 Task: Create a rule from the Agile list, Priority changed -> Complete task in the project TreasureLine if Priority Cleared then Complete Task.
Action: Mouse moved to (66, 246)
Screenshot: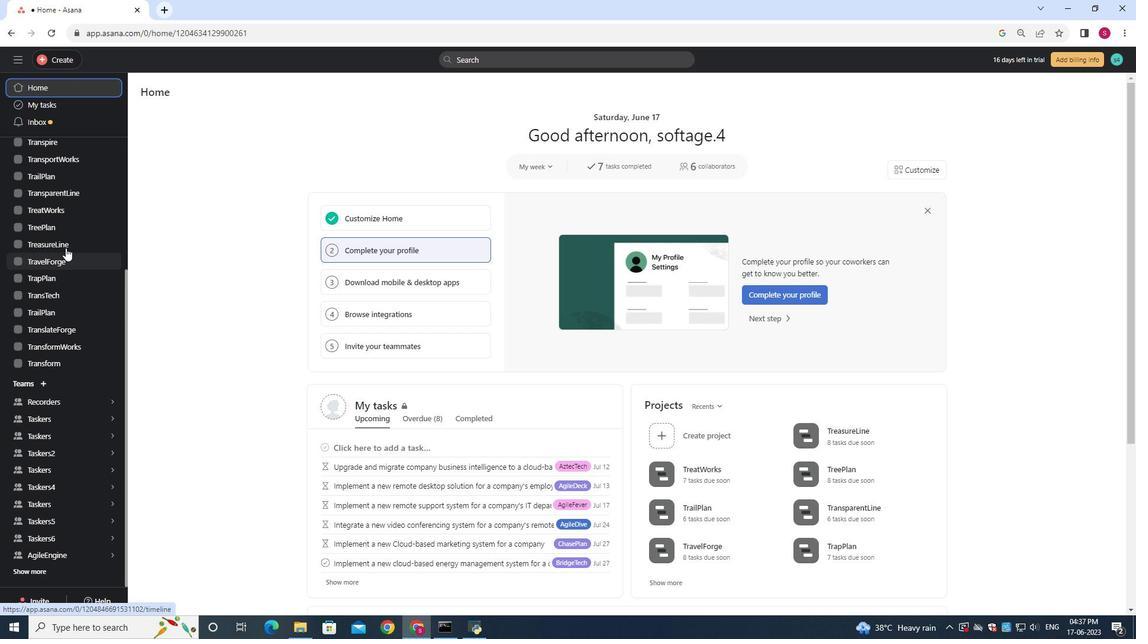 
Action: Mouse pressed left at (66, 246)
Screenshot: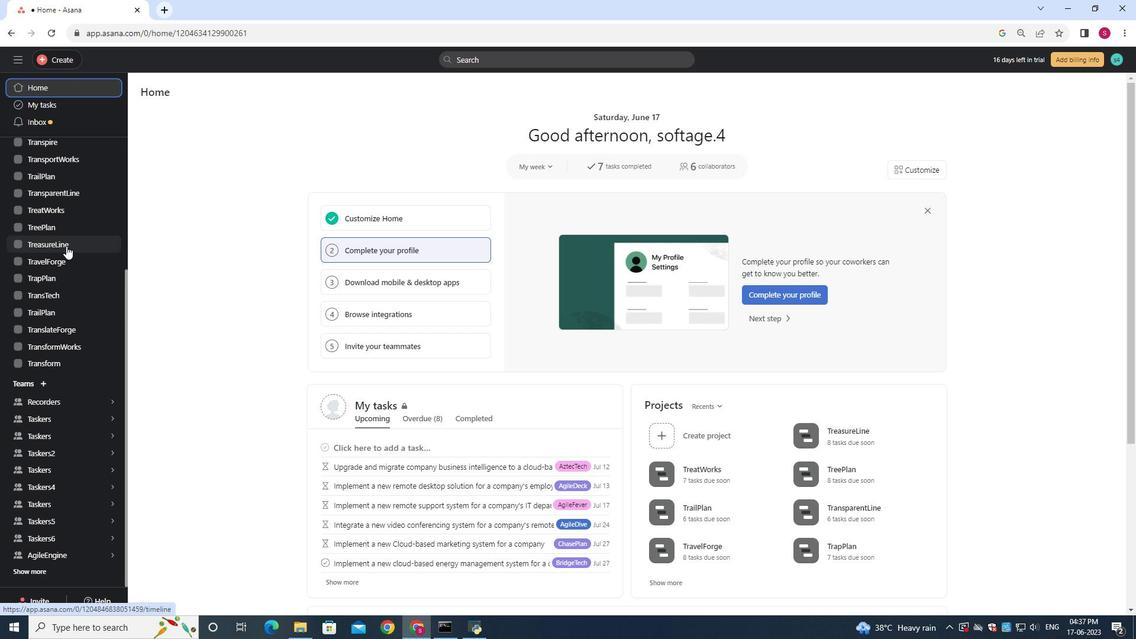 
Action: Mouse moved to (1097, 100)
Screenshot: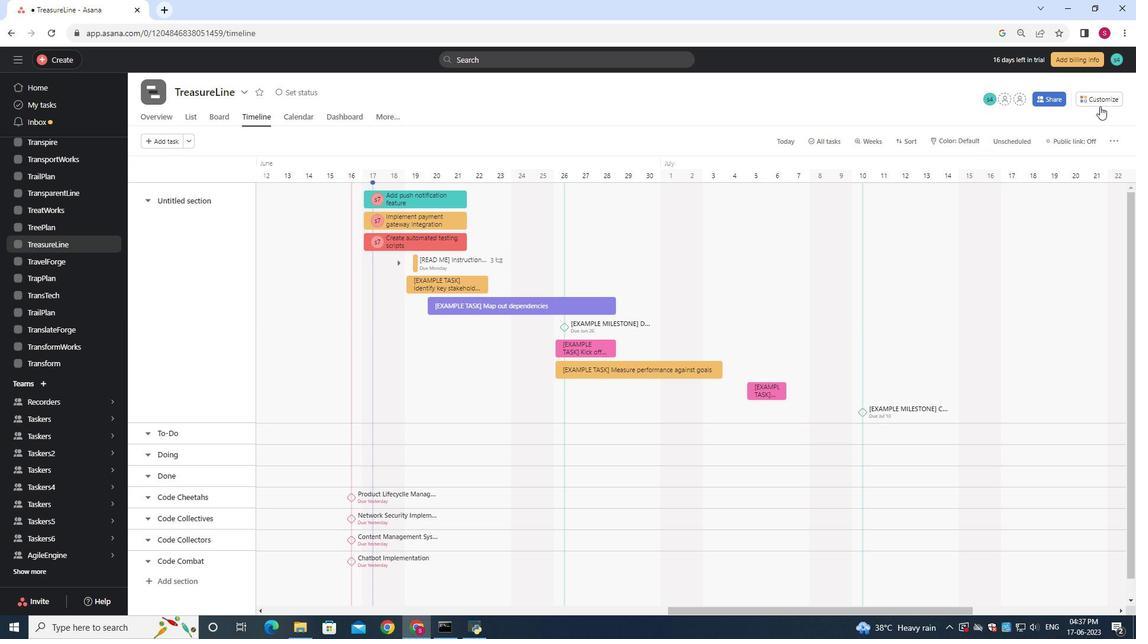 
Action: Mouse pressed left at (1097, 100)
Screenshot: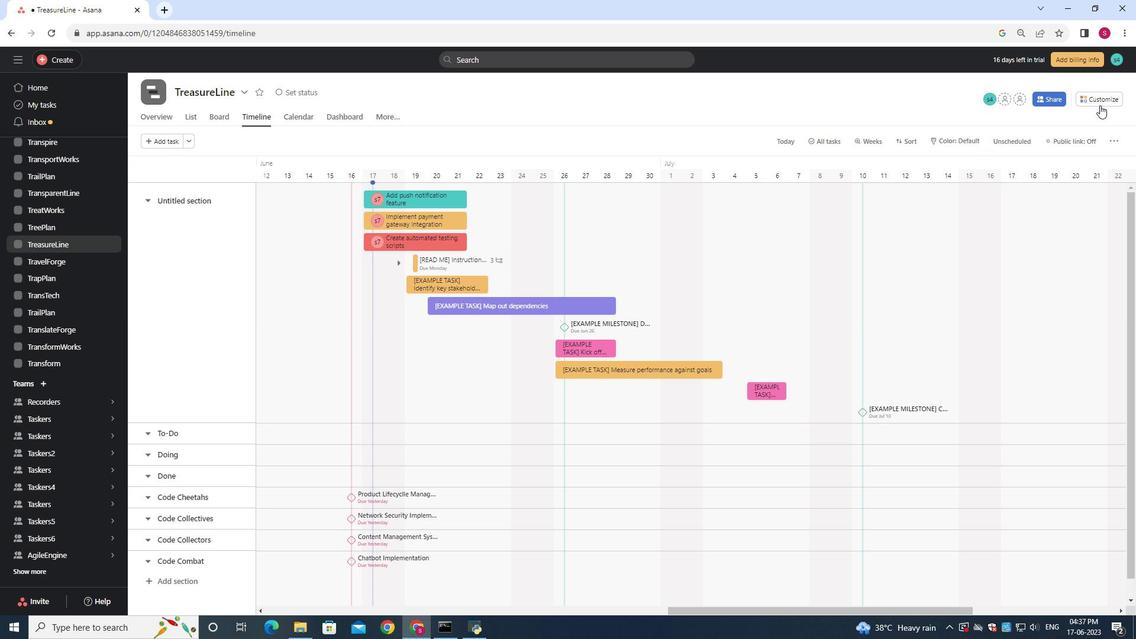
Action: Mouse moved to (915, 265)
Screenshot: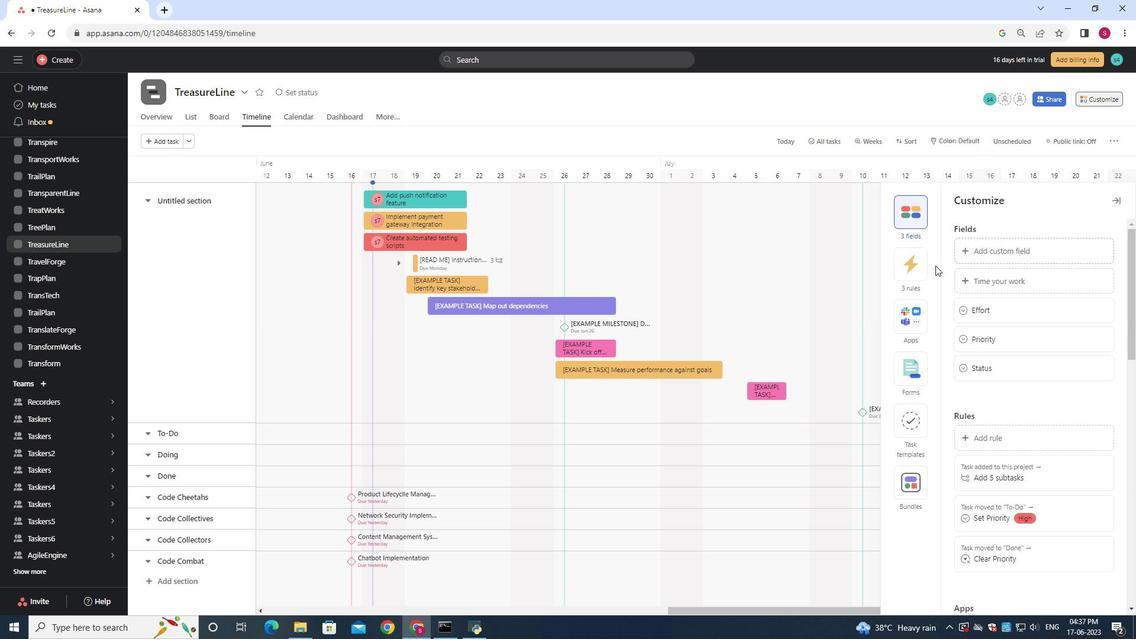
Action: Mouse pressed left at (915, 265)
Screenshot: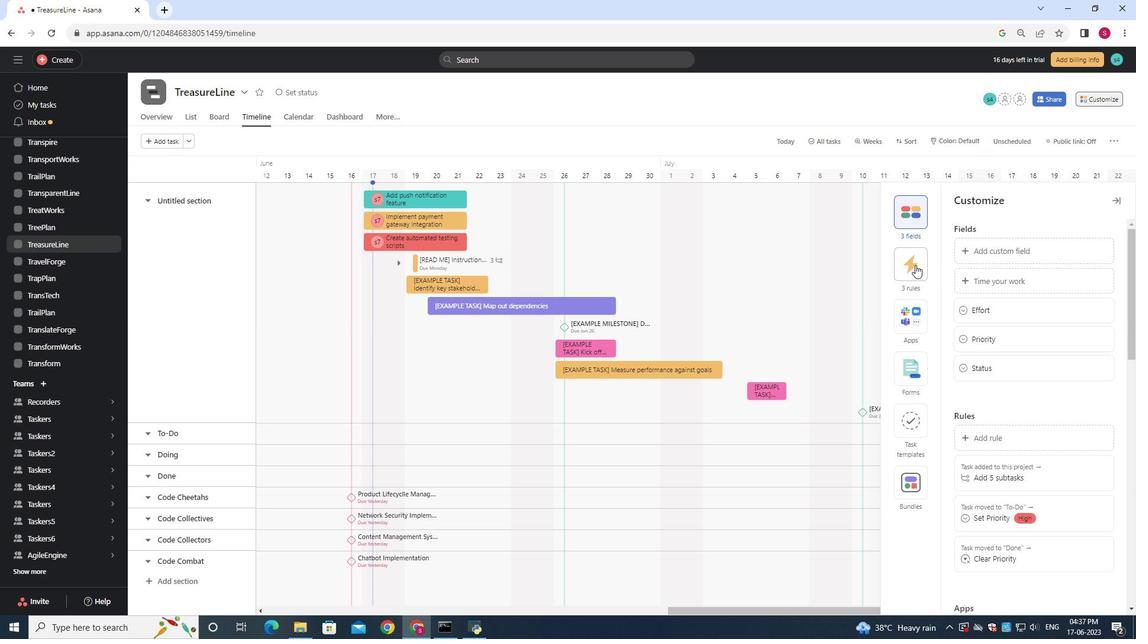 
Action: Mouse moved to (987, 251)
Screenshot: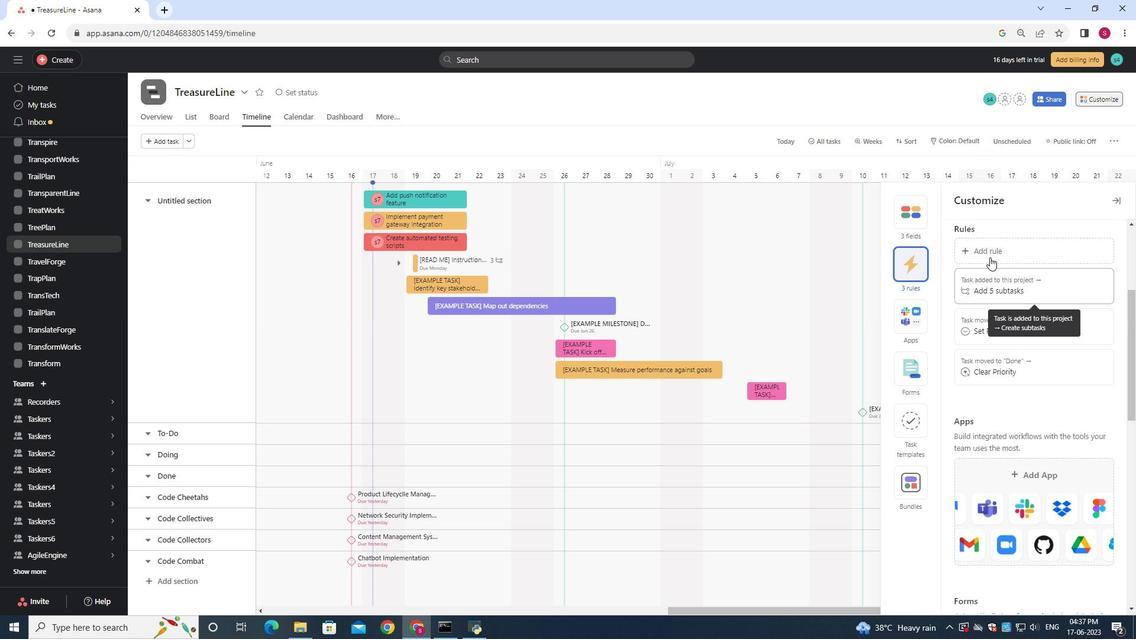
Action: Mouse pressed left at (987, 251)
Screenshot: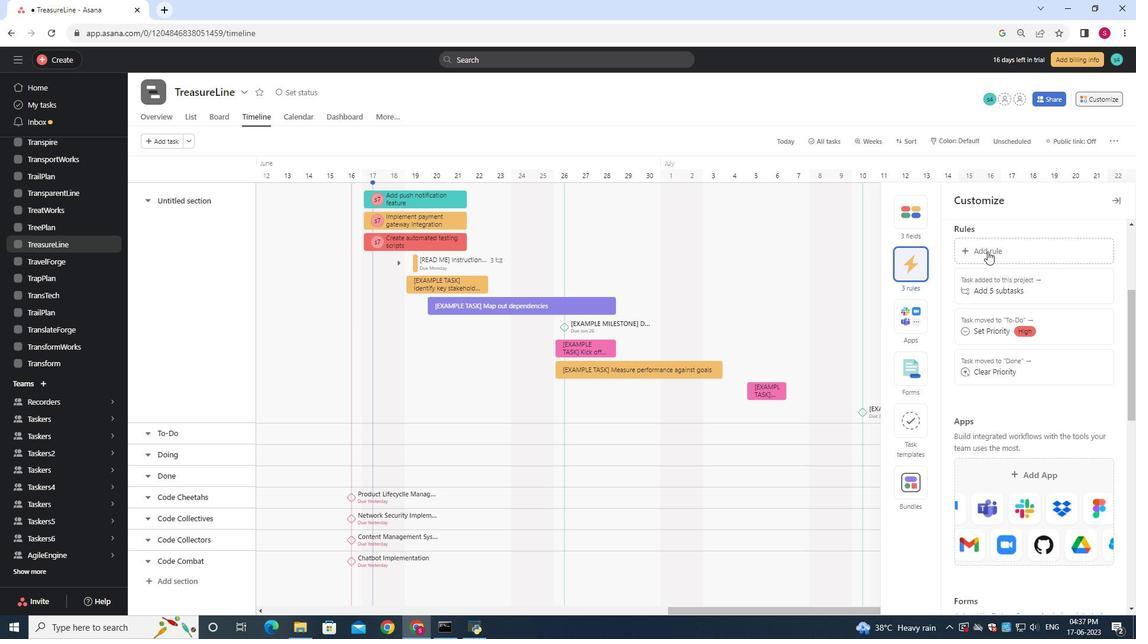 
Action: Mouse moved to (282, 171)
Screenshot: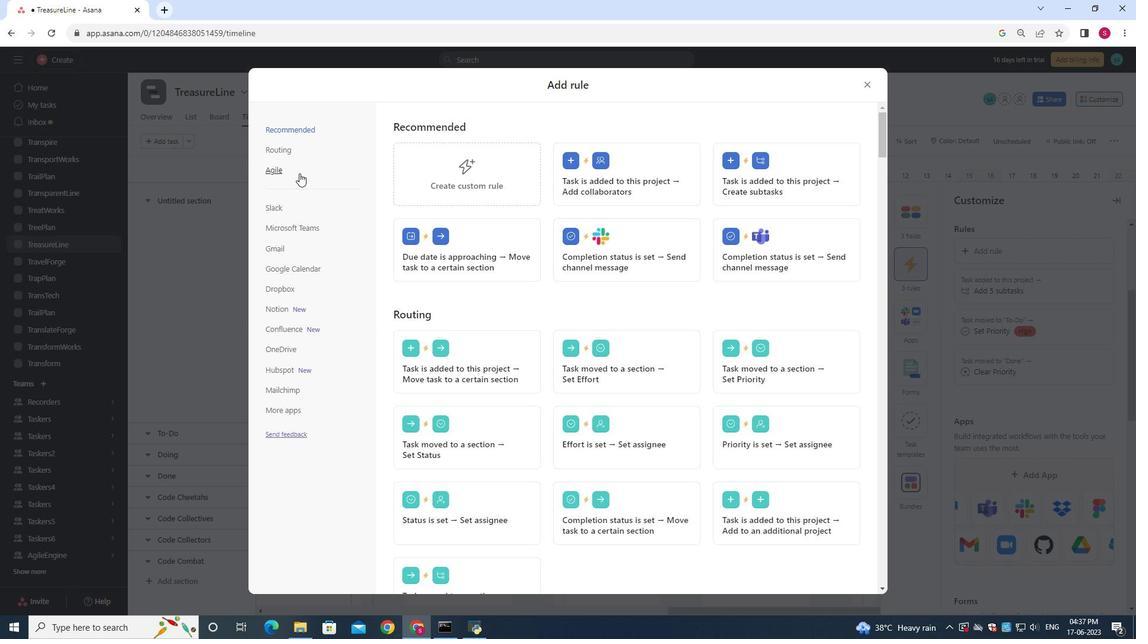 
Action: Mouse pressed left at (282, 171)
Screenshot: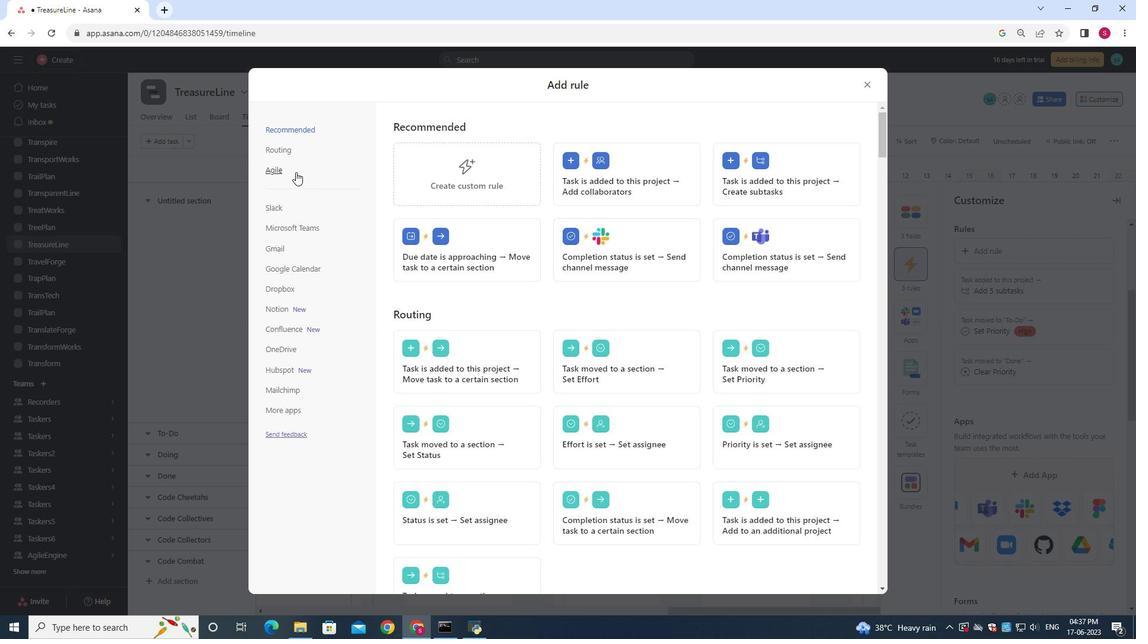 
Action: Mouse moved to (742, 182)
Screenshot: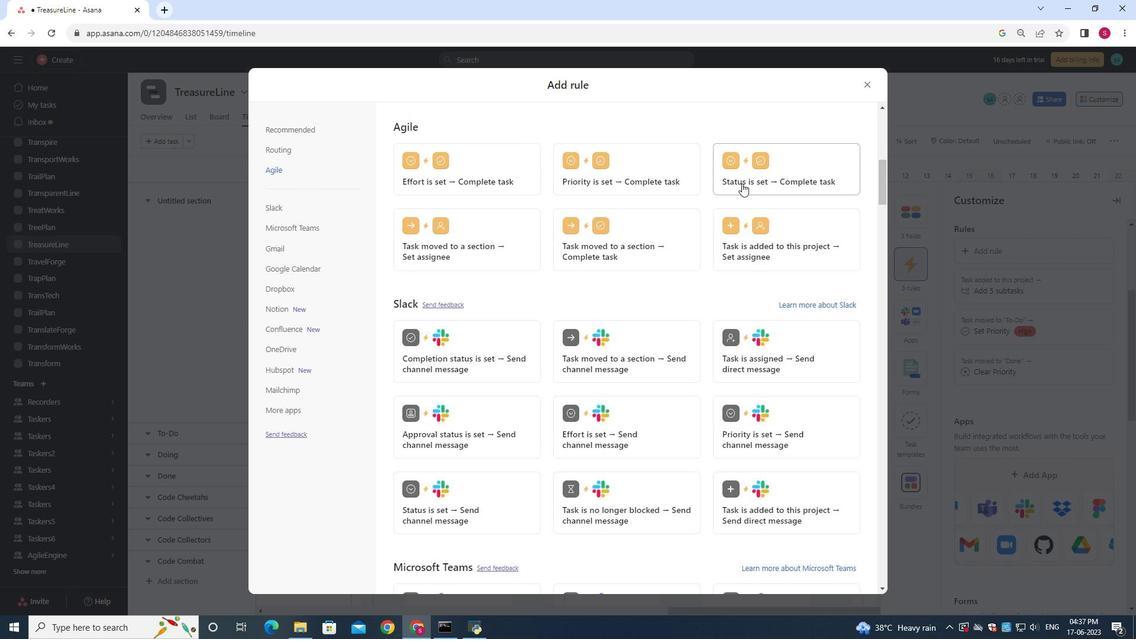 
Action: Mouse pressed left at (742, 182)
Screenshot: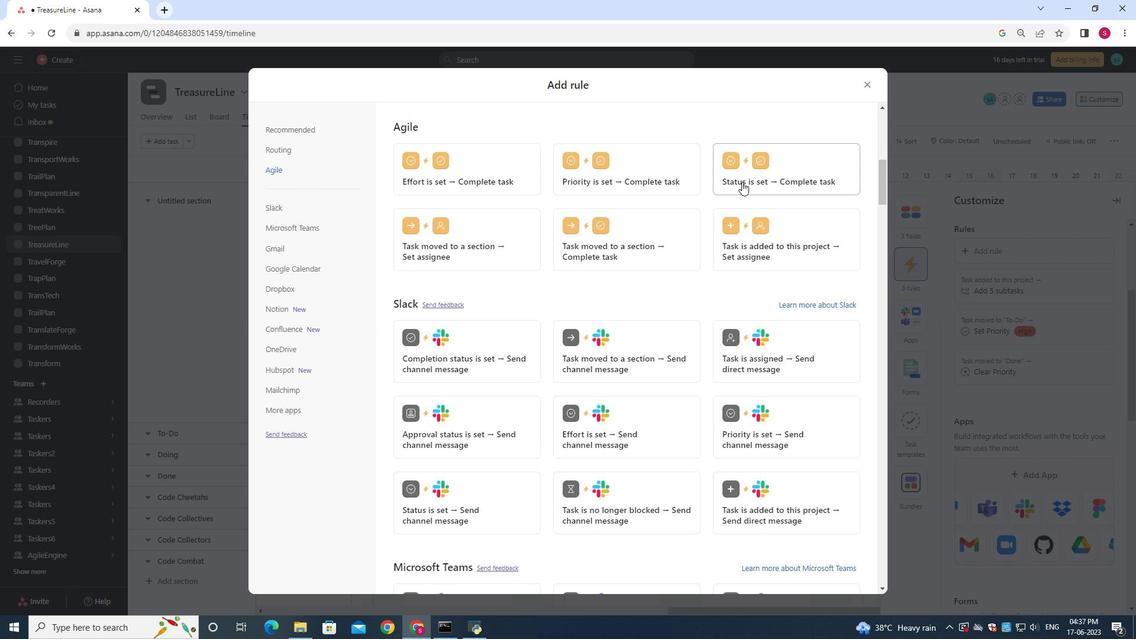 
Action: Mouse moved to (467, 316)
Screenshot: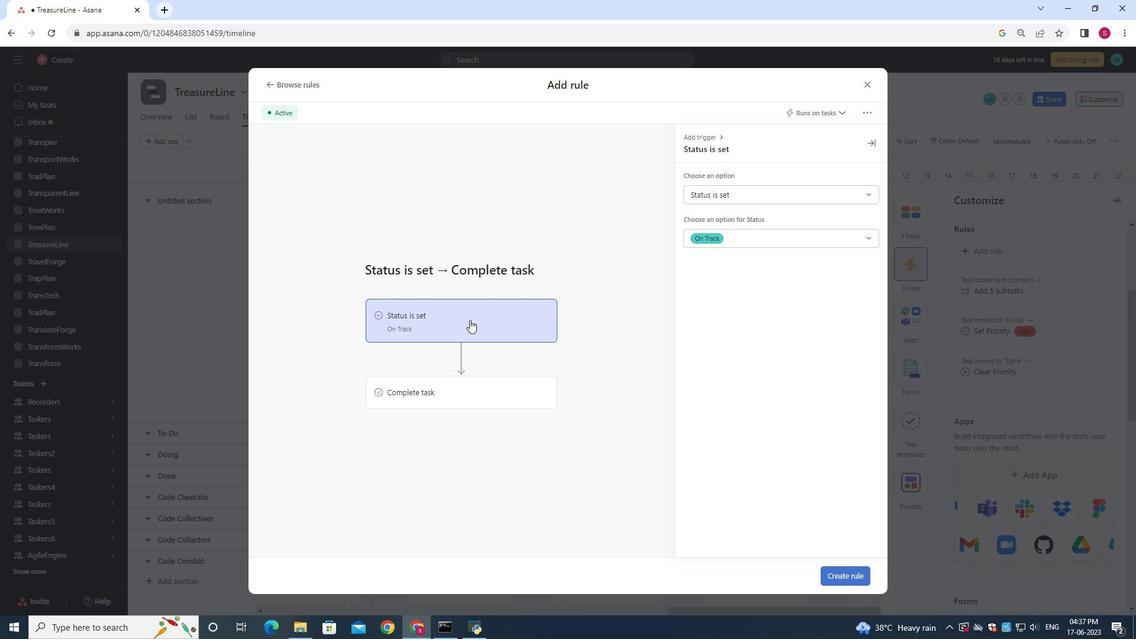 
Action: Mouse pressed left at (467, 316)
Screenshot: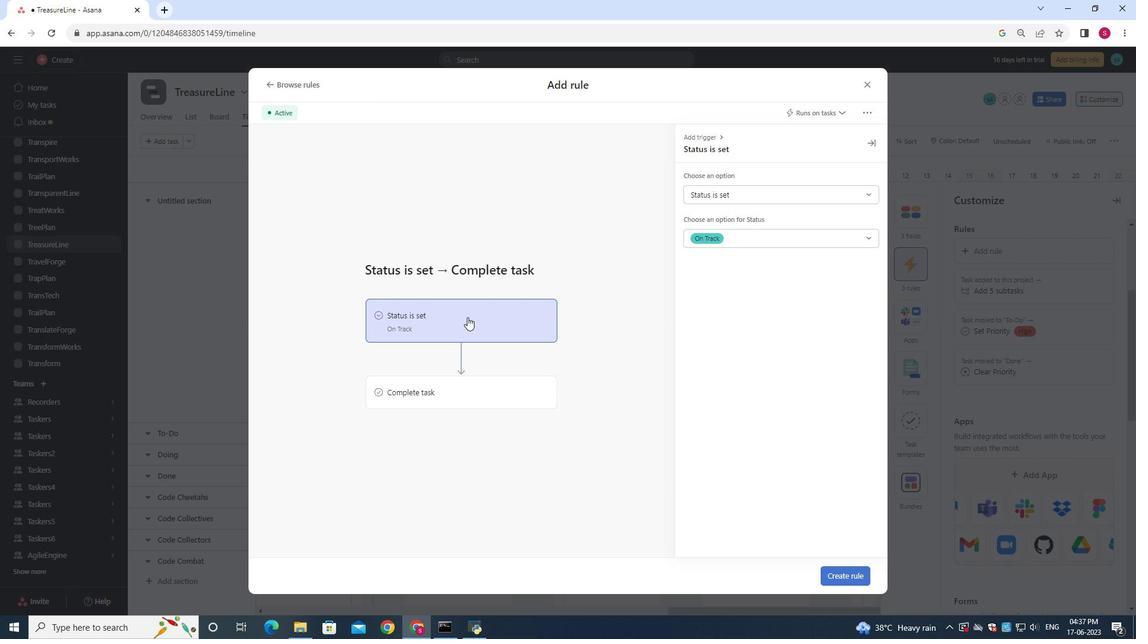 
Action: Mouse moved to (730, 191)
Screenshot: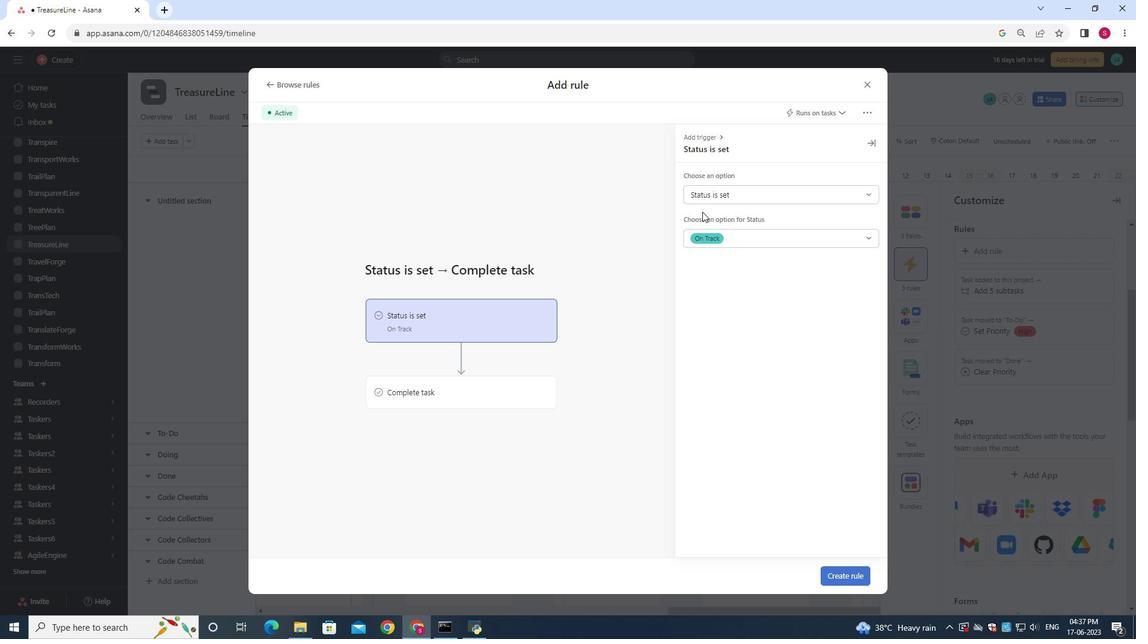 
Action: Mouse pressed left at (730, 191)
Screenshot: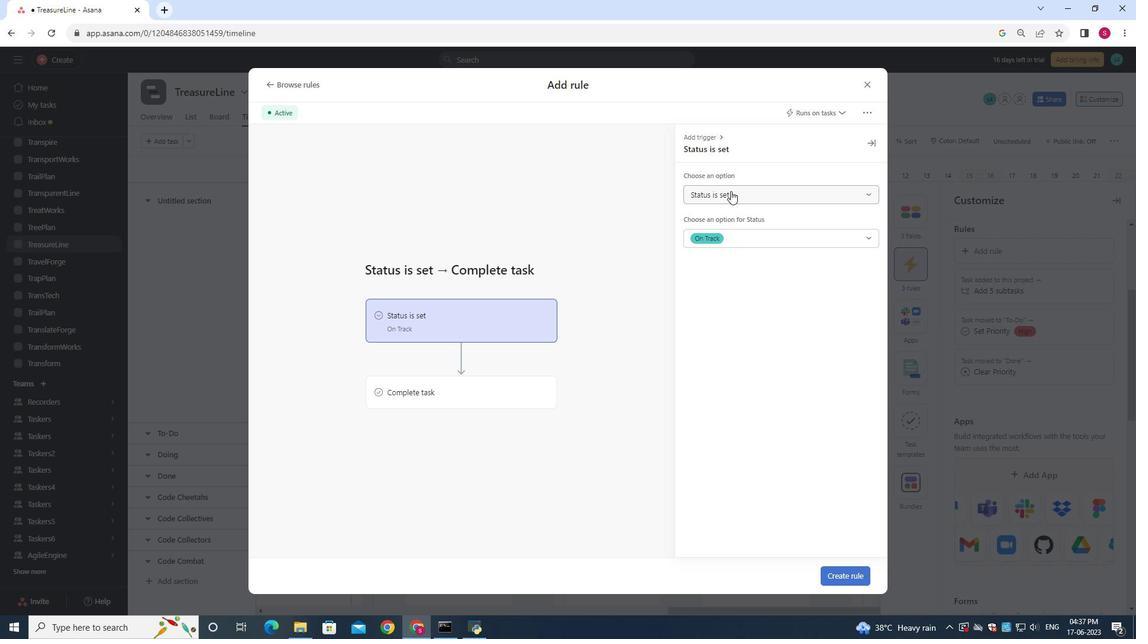 
Action: Mouse moved to (723, 238)
Screenshot: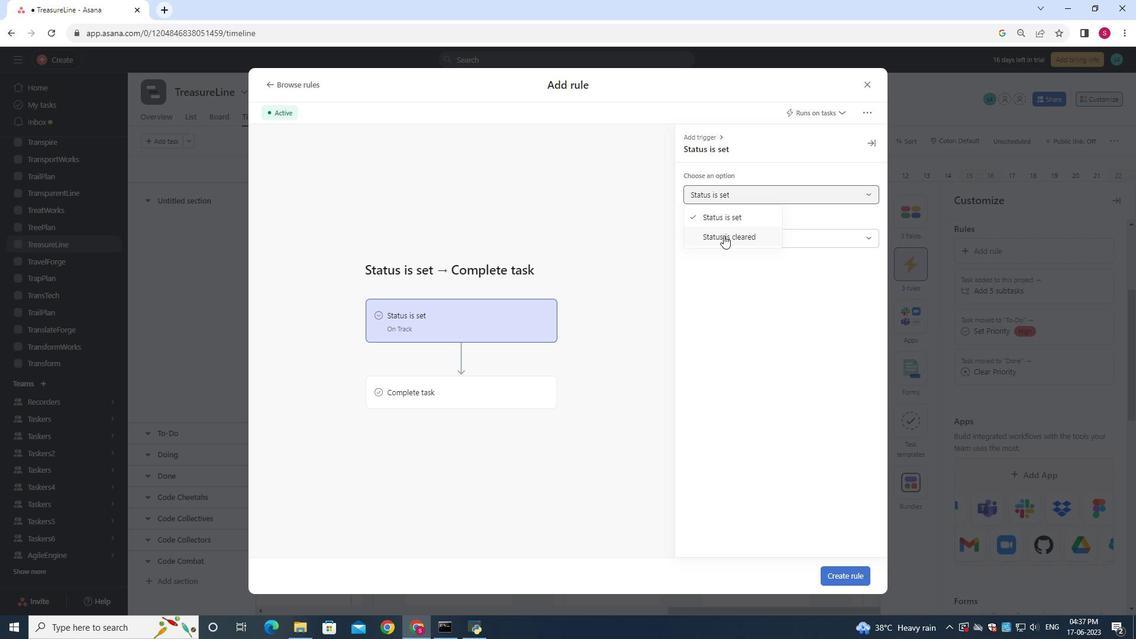 
Action: Mouse pressed left at (723, 238)
Screenshot: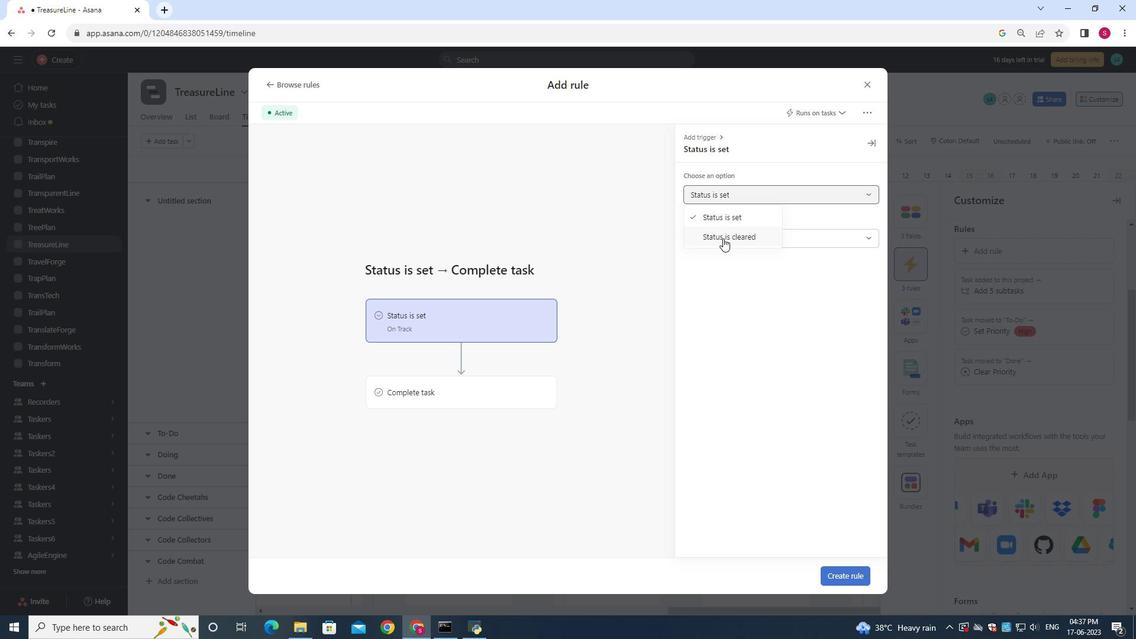 
Action: Mouse moved to (487, 388)
Screenshot: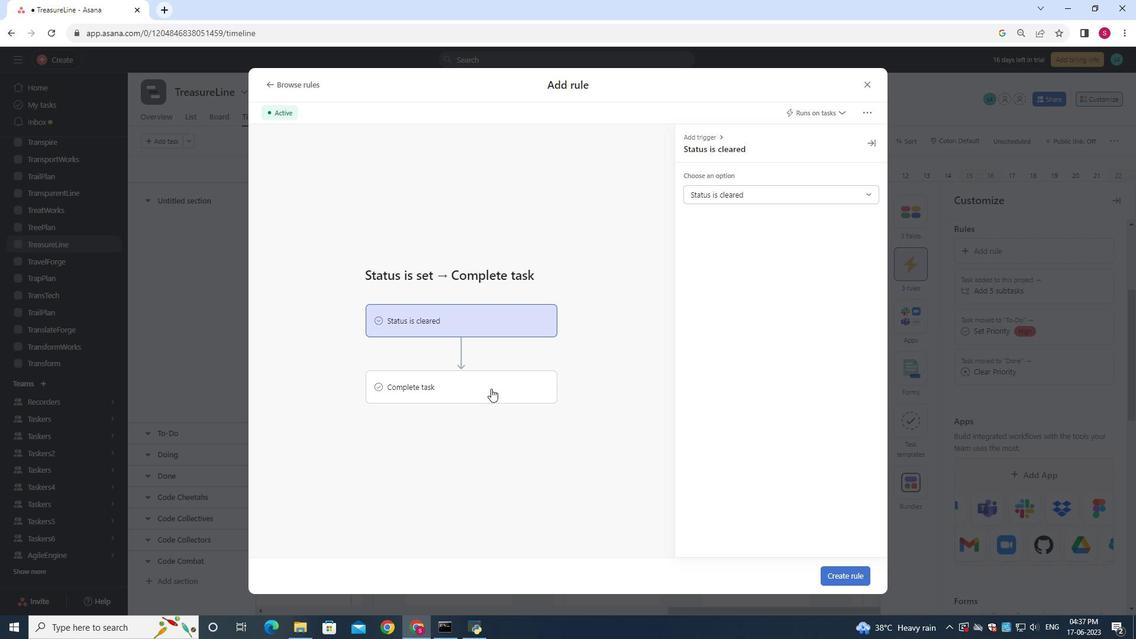 
Action: Mouse pressed left at (487, 388)
Screenshot: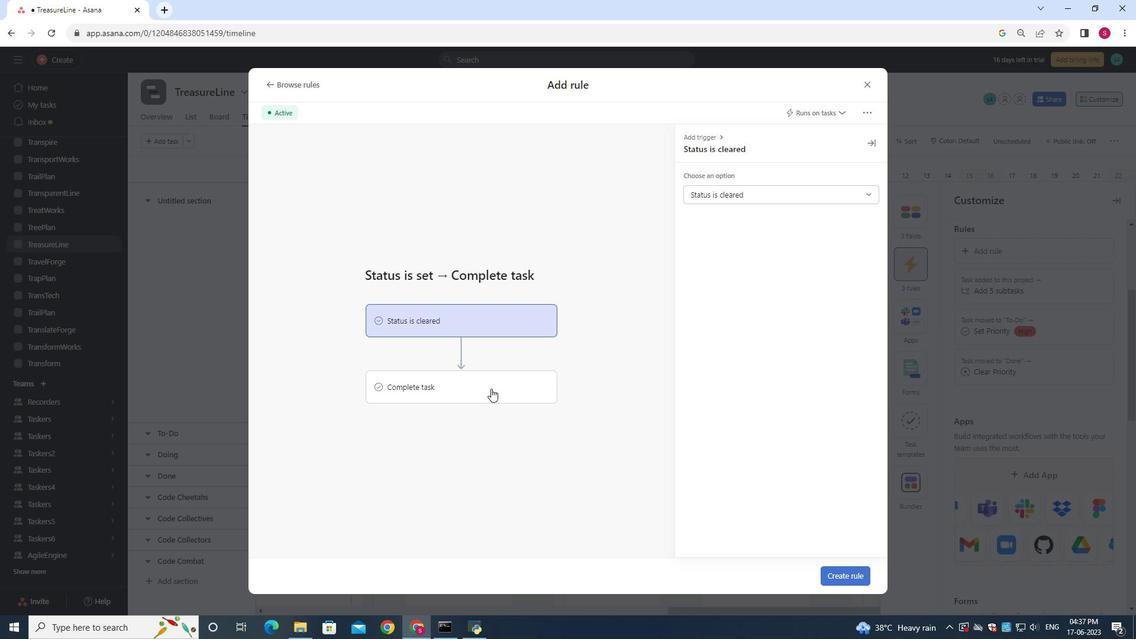 
Action: Mouse moved to (756, 187)
Screenshot: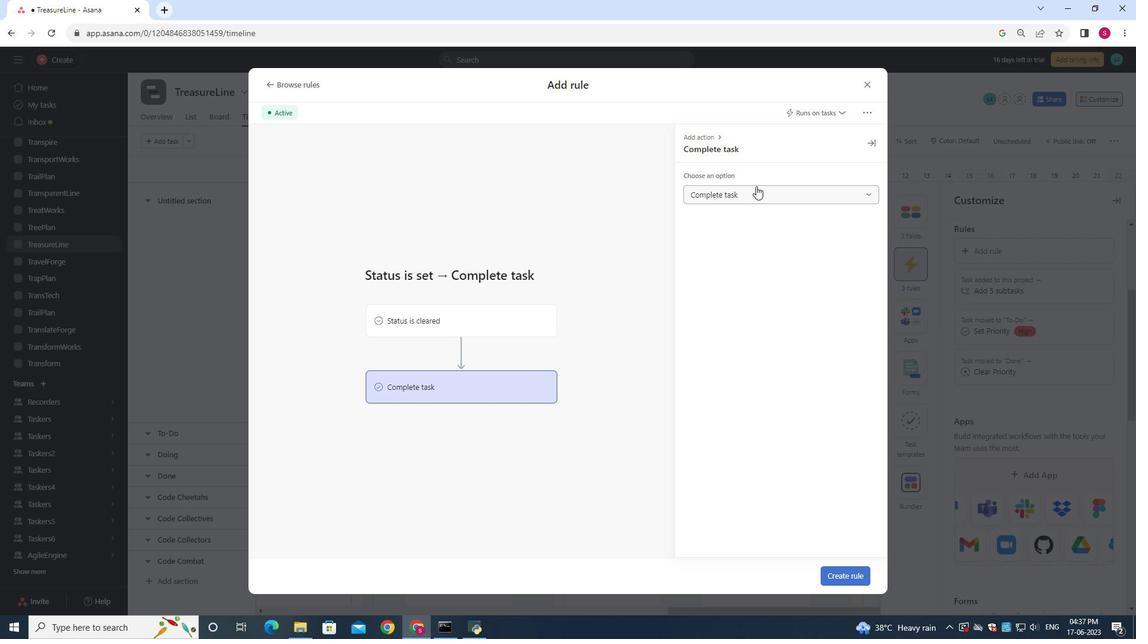 
Action: Mouse pressed left at (756, 187)
Screenshot: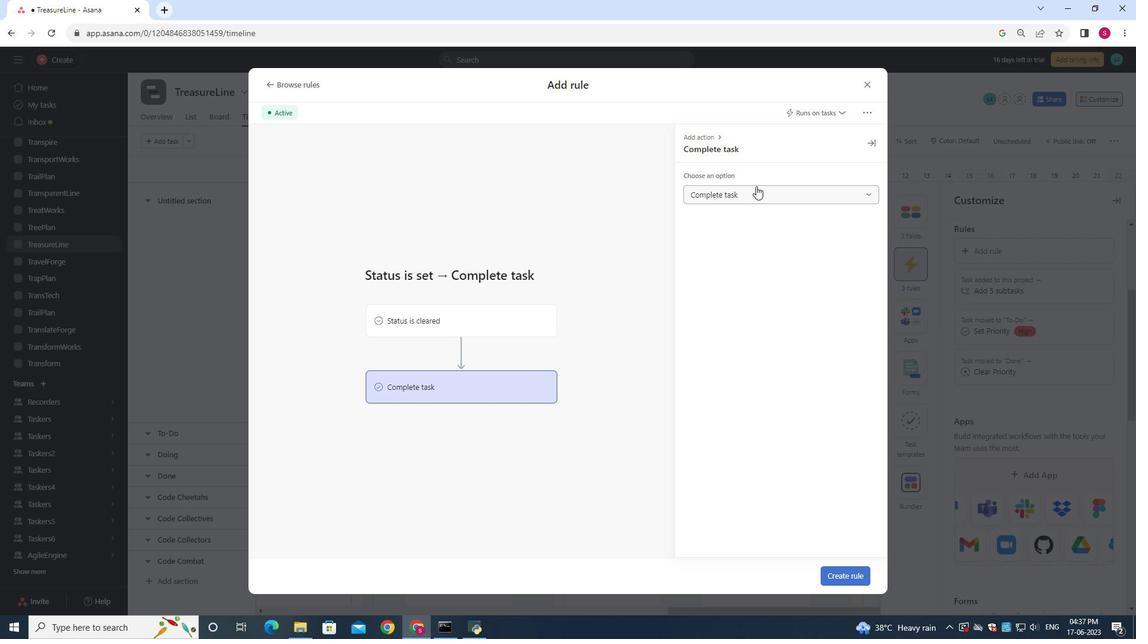 
Action: Mouse moved to (739, 218)
Screenshot: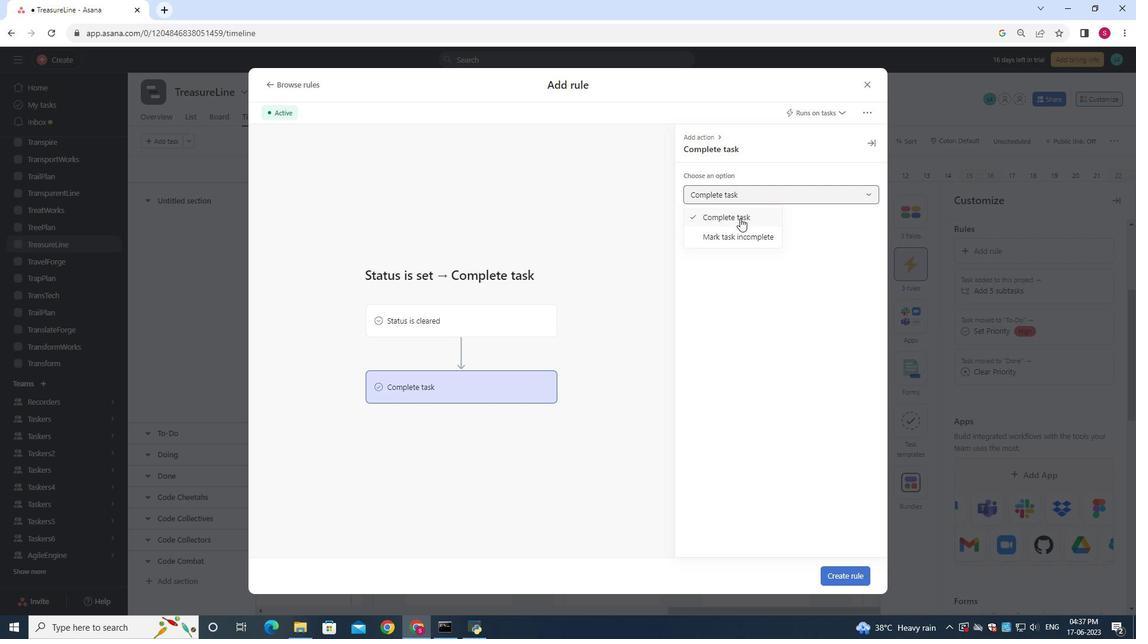 
Action: Mouse pressed left at (739, 218)
Screenshot: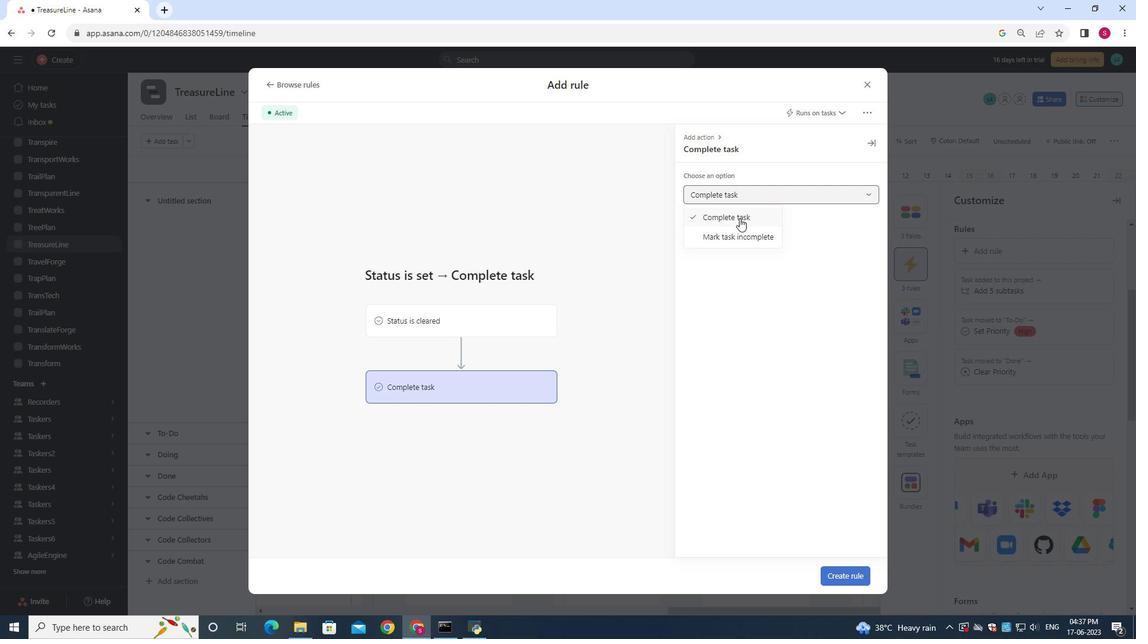 
Action: Mouse moved to (843, 576)
Screenshot: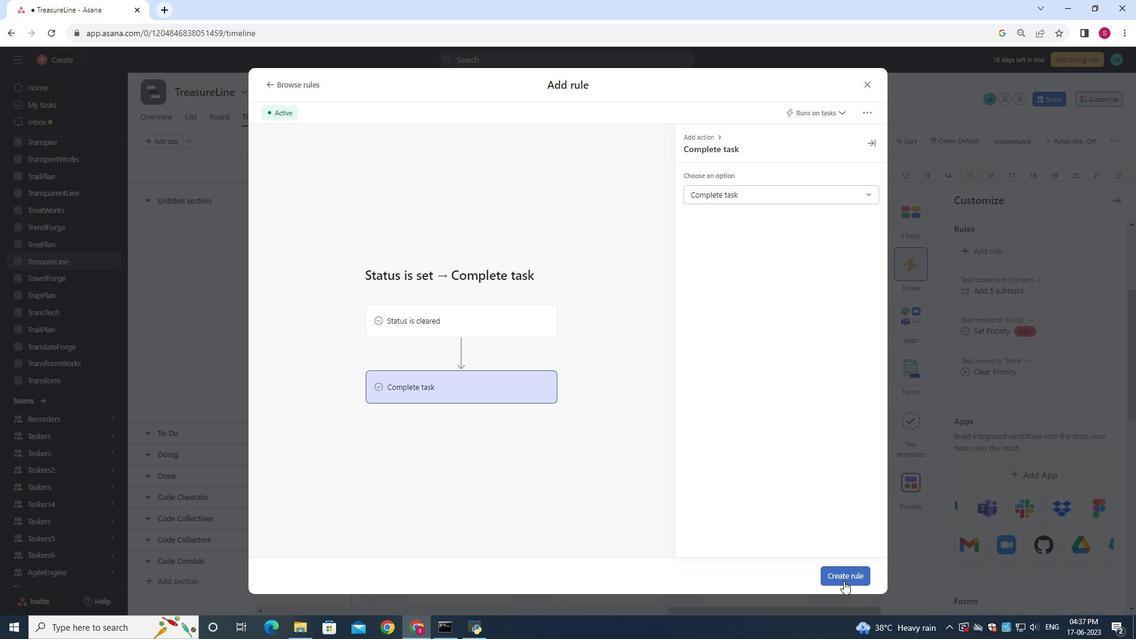 
Action: Mouse pressed left at (843, 576)
Screenshot: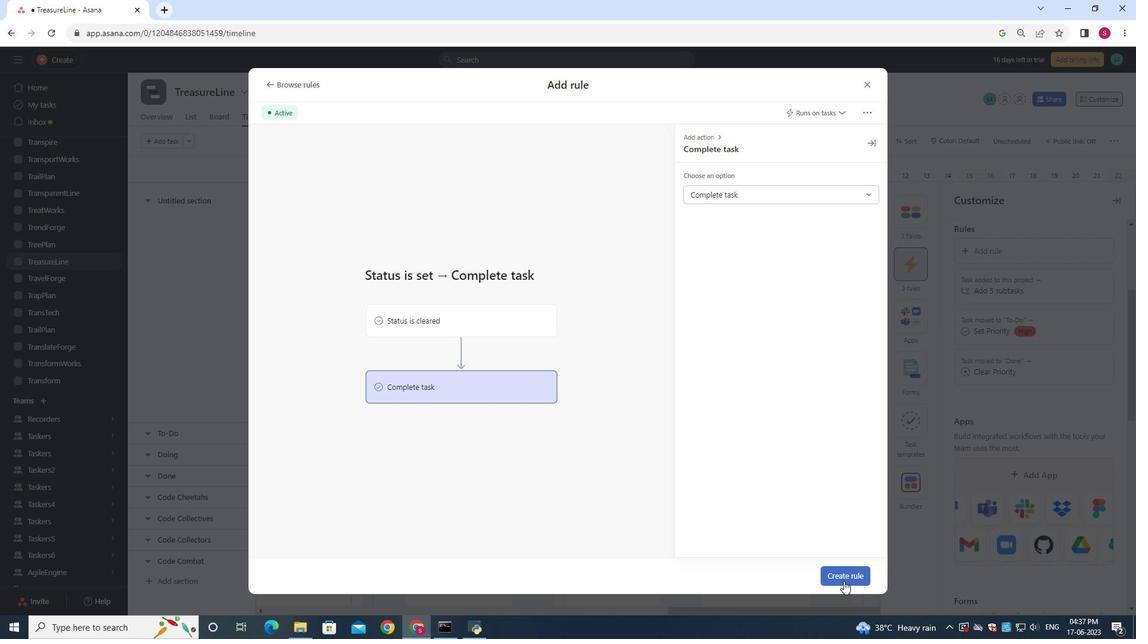 
Action: Mouse moved to (680, 421)
Screenshot: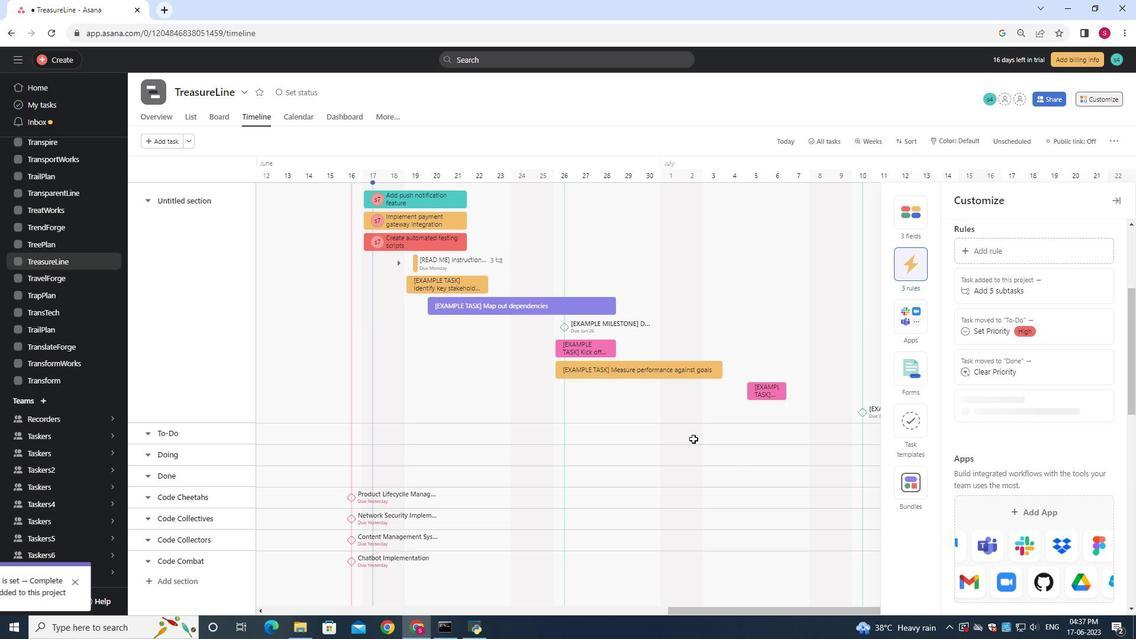 
